 Task: Create a section Dash Decathlon and in the section, add a milestone UI/UX Improvements in the project VentureTech.
Action: Mouse moved to (61, 330)
Screenshot: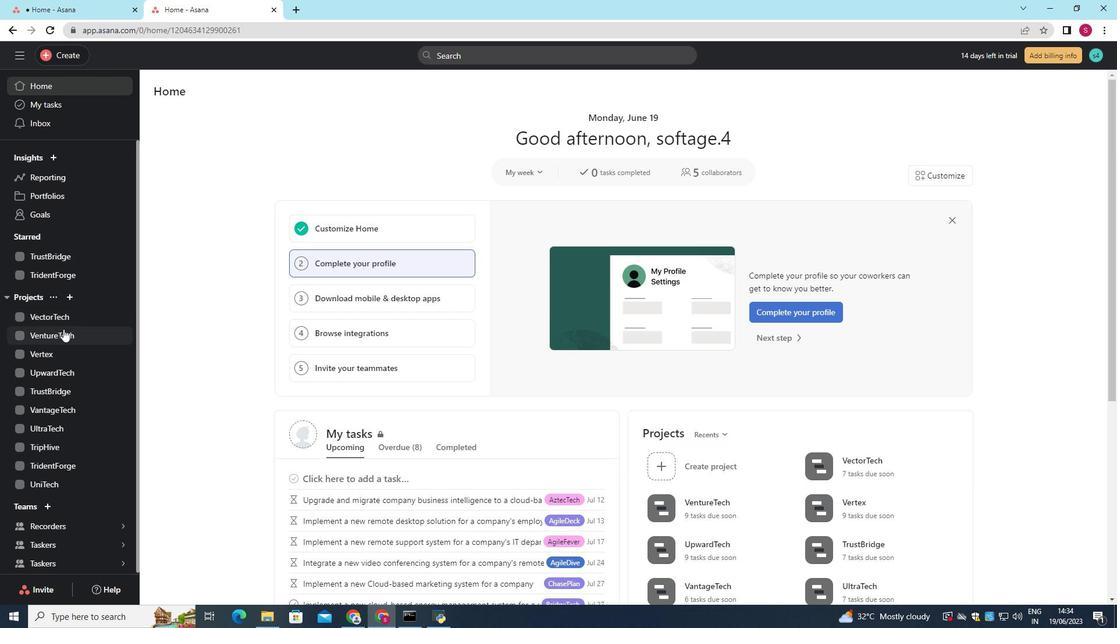 
Action: Mouse pressed left at (61, 330)
Screenshot: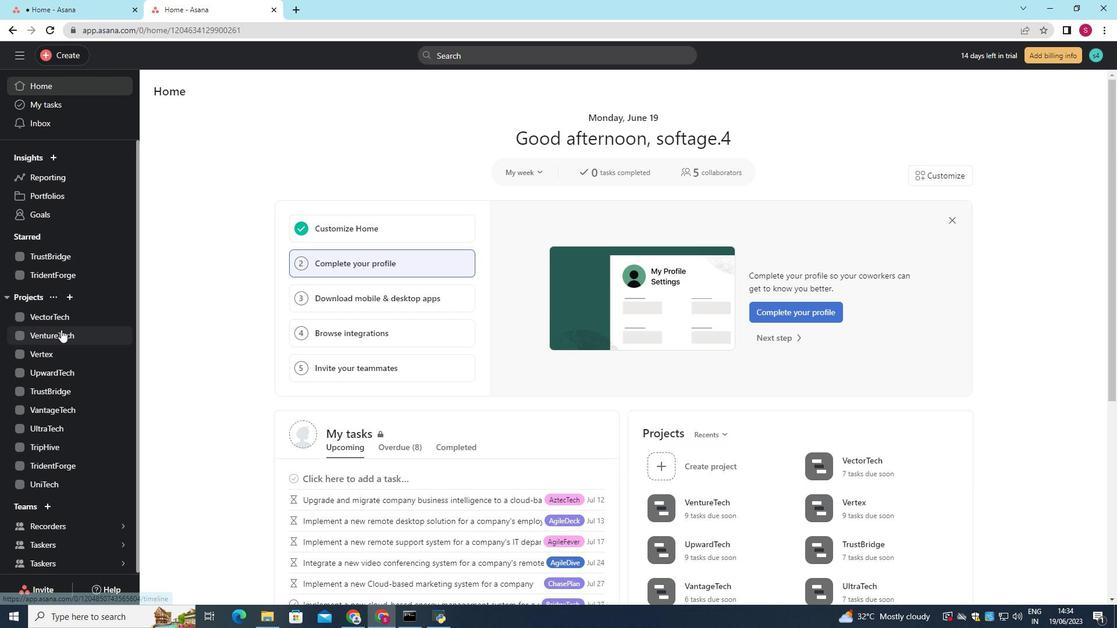 
Action: Mouse moved to (188, 513)
Screenshot: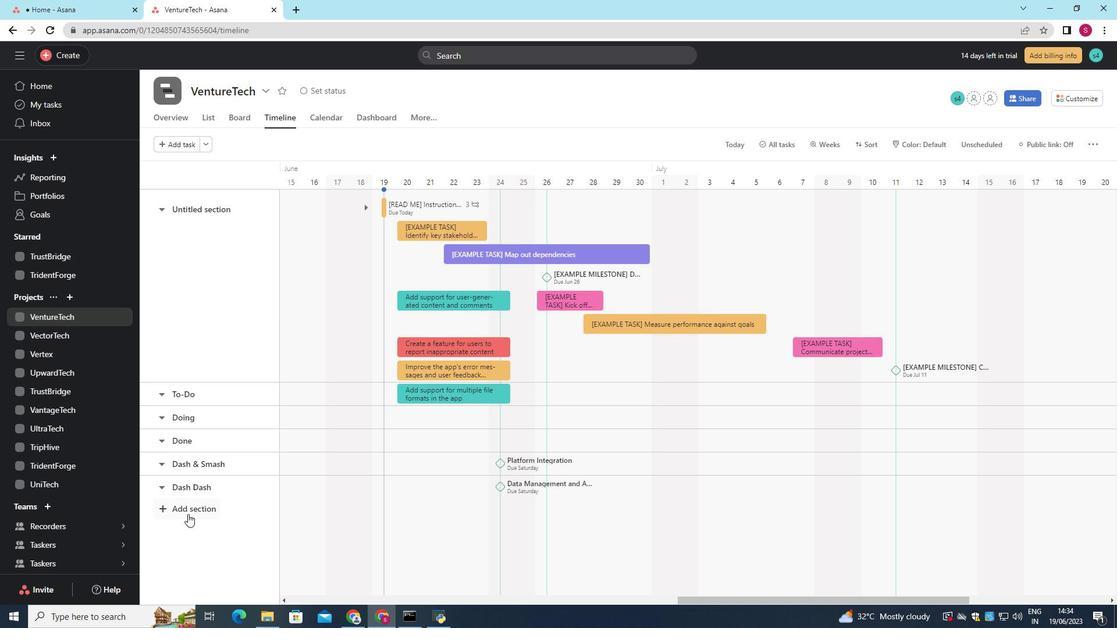 
Action: Mouse pressed left at (188, 513)
Screenshot: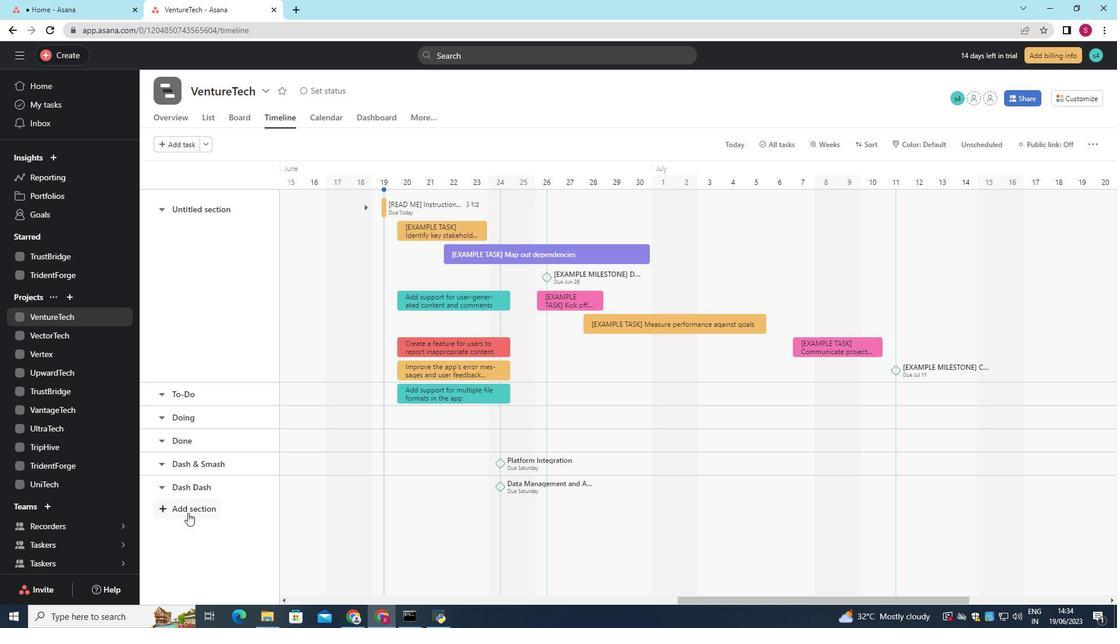 
Action: Mouse moved to (189, 511)
Screenshot: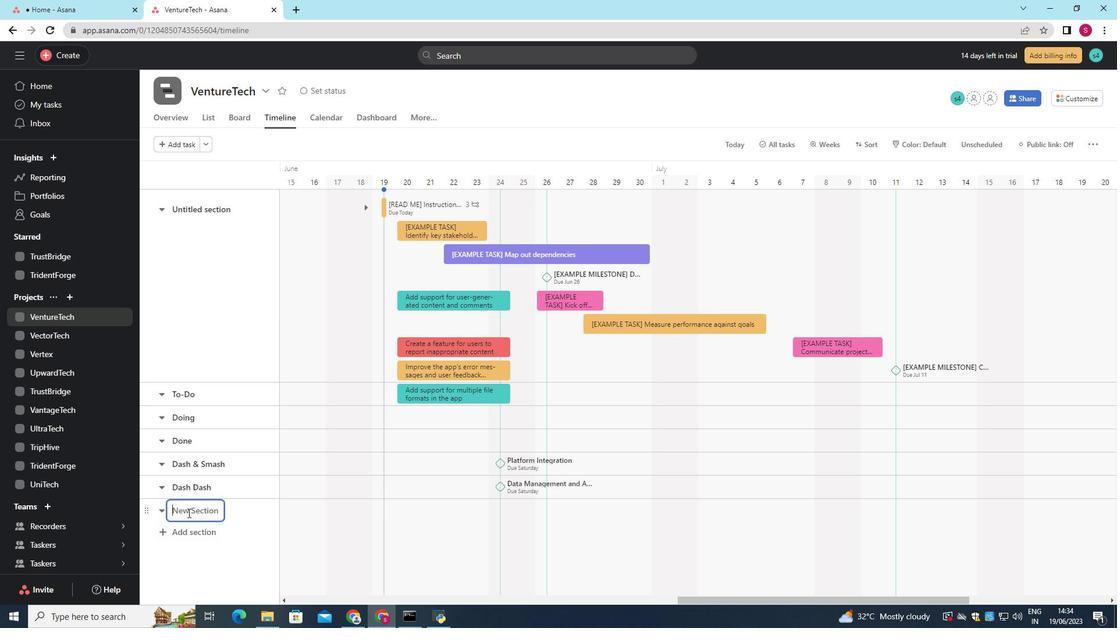 
Action: Key pressed <Key.shift>Dash<Key.space><Key.shift>Decathlon
Screenshot: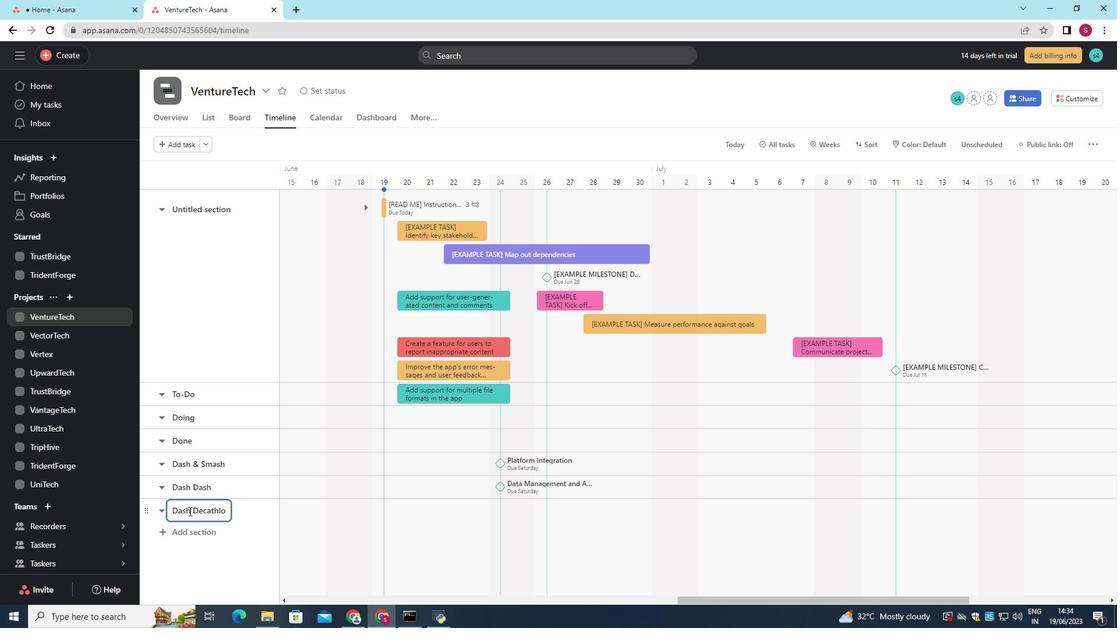 
Action: Mouse moved to (225, 507)
Screenshot: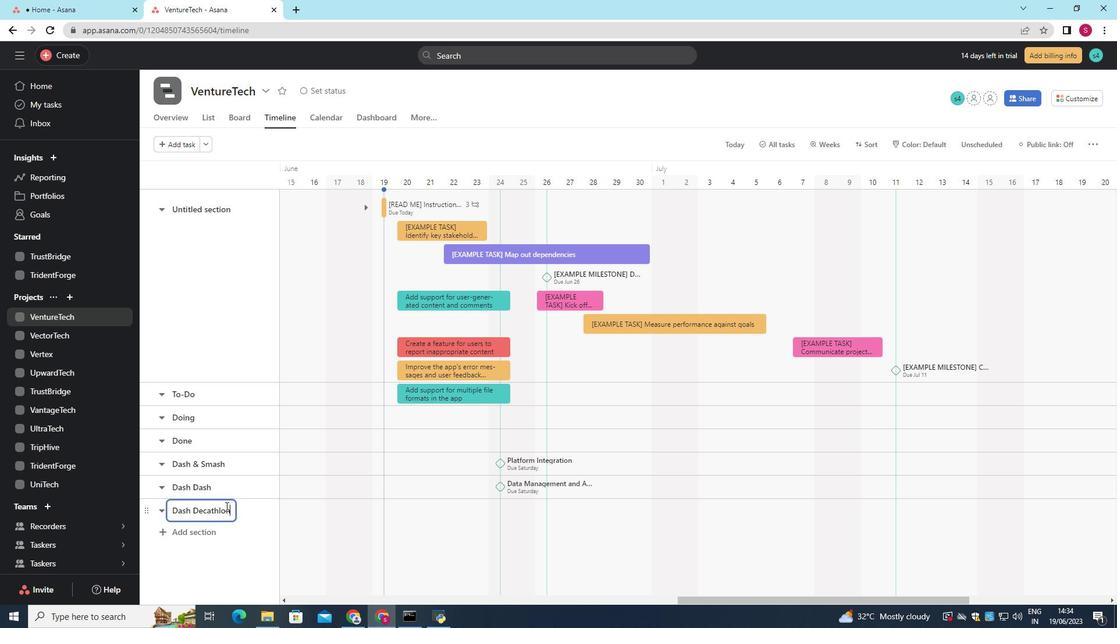 
Action: Key pressed <Key.enter>
Screenshot: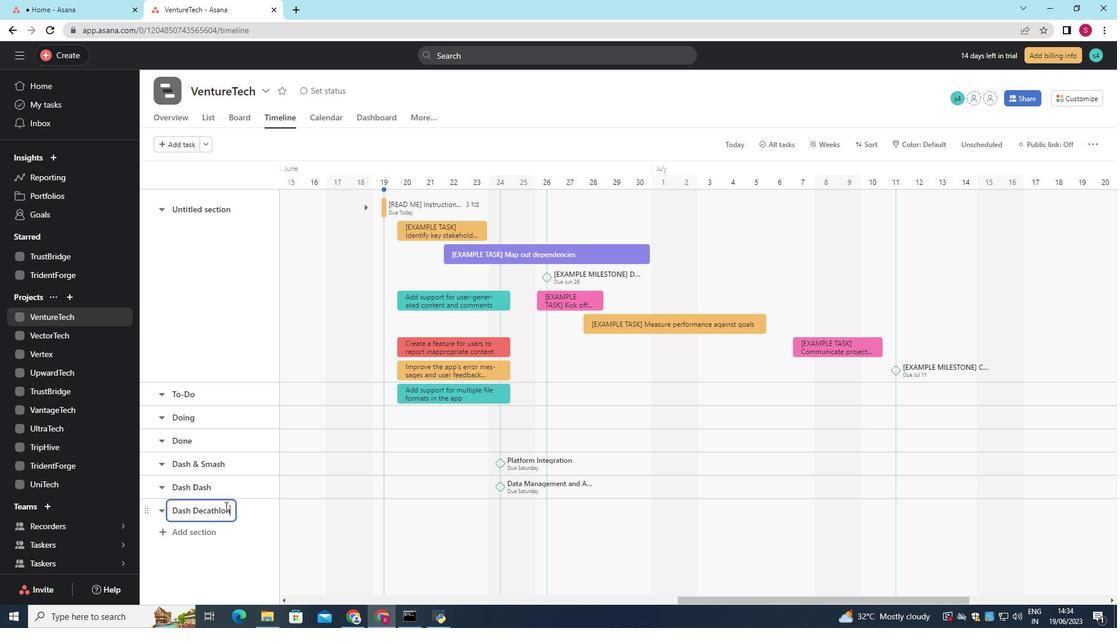 
Action: Mouse moved to (409, 528)
Screenshot: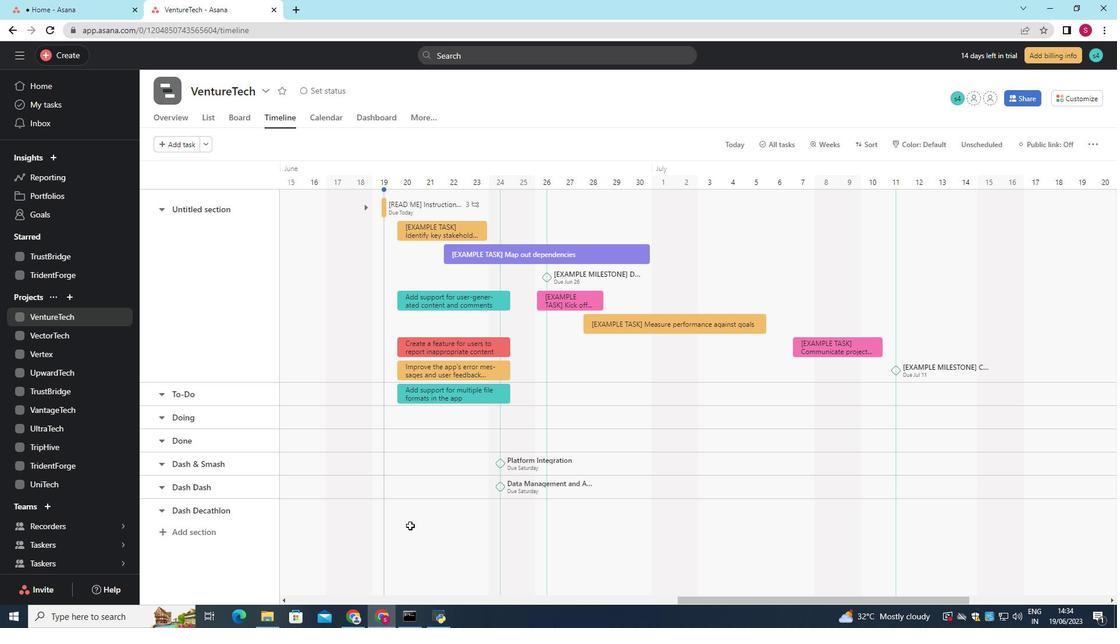 
Action: Mouse pressed left at (409, 528)
Screenshot: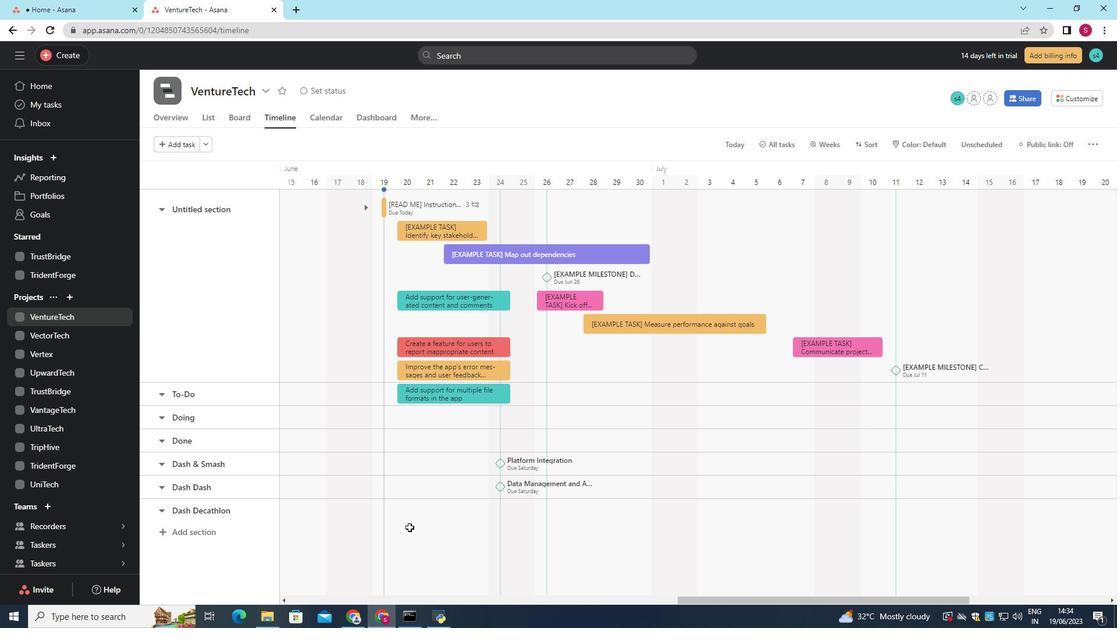 
Action: Key pressed <Key.shift>UI/<Key.shift>UX<Key.space><Key.shift>Improvements
Screenshot: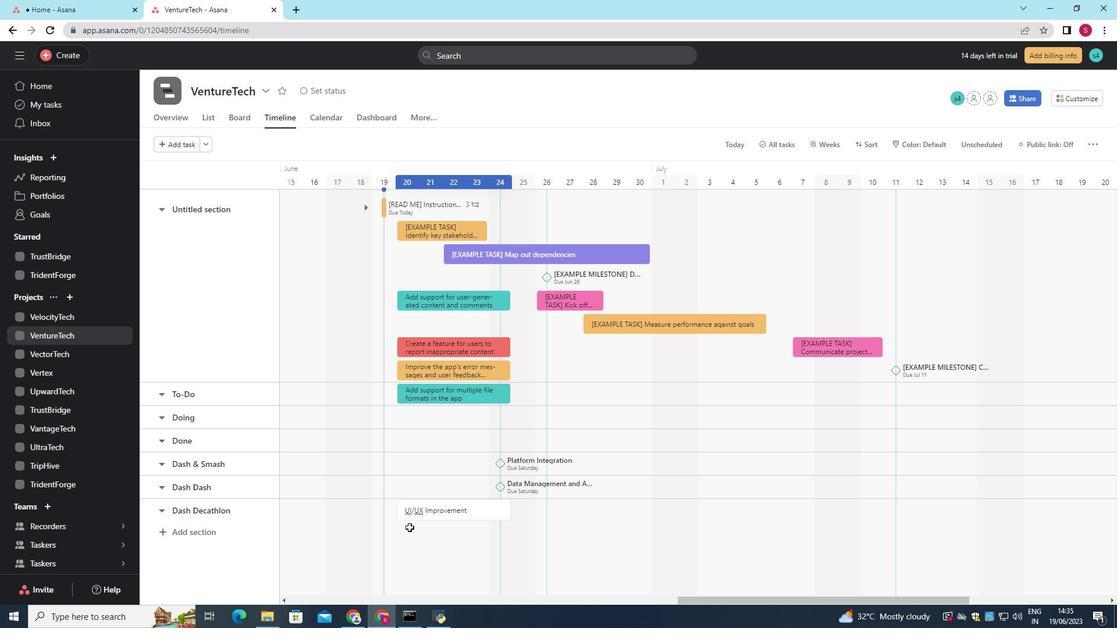 
Action: Mouse moved to (423, 480)
Screenshot: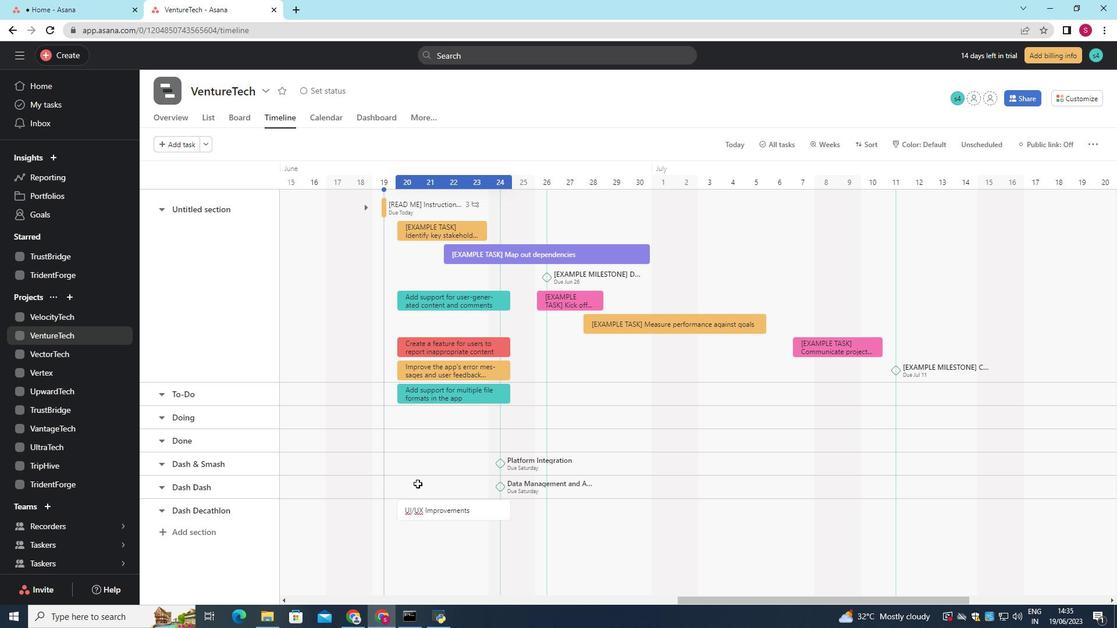 
Action: Key pressed <Key.enter>
Screenshot: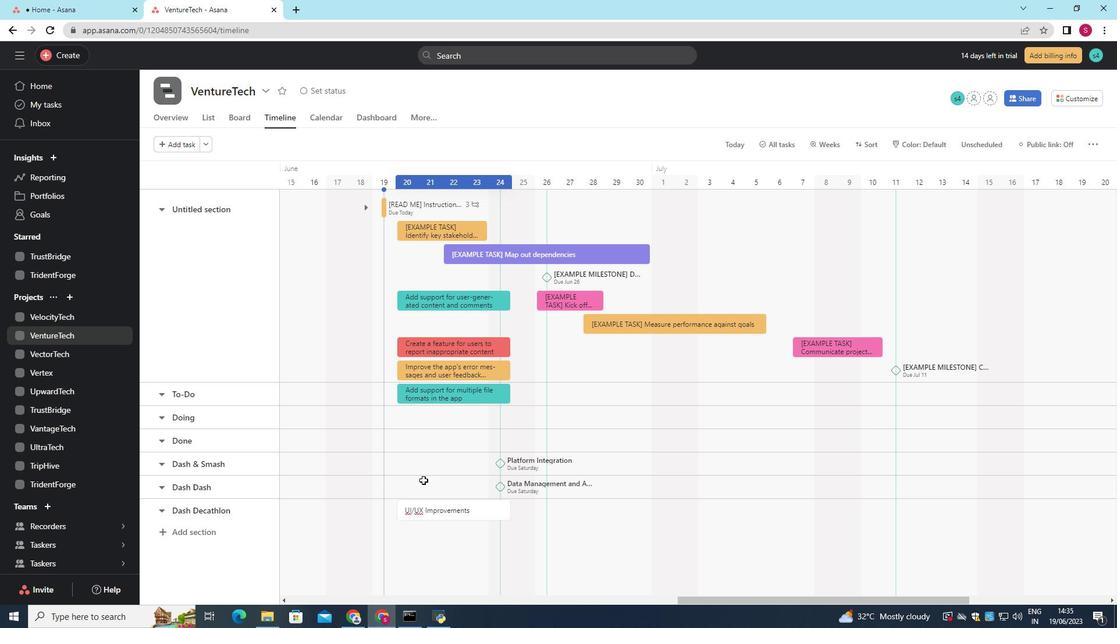 
Action: Mouse moved to (473, 506)
Screenshot: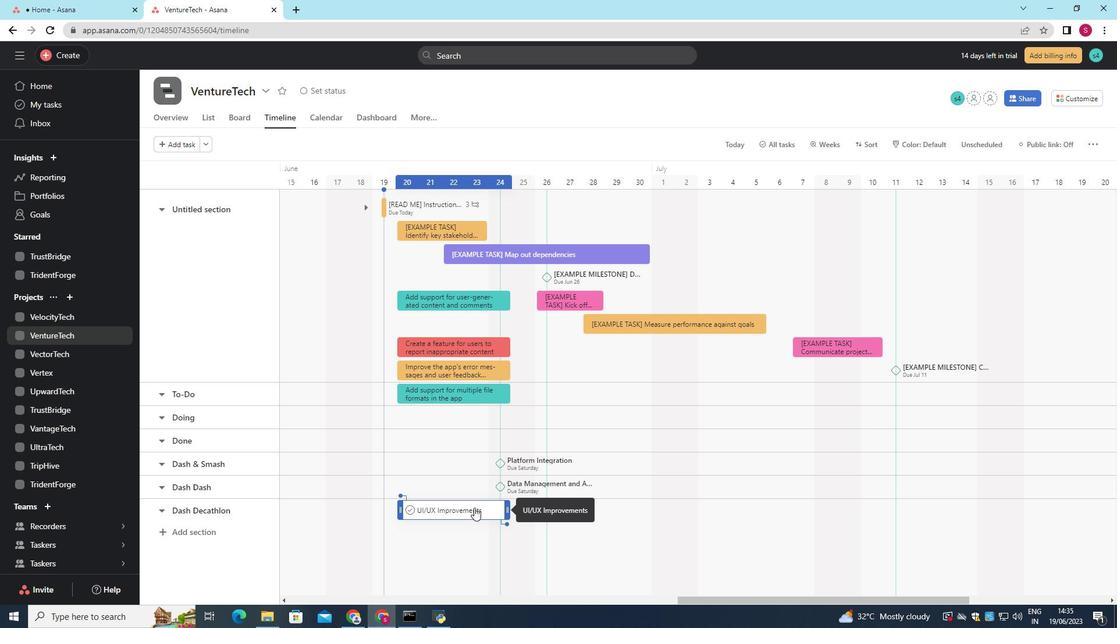 
Action: Mouse pressed right at (473, 506)
Screenshot: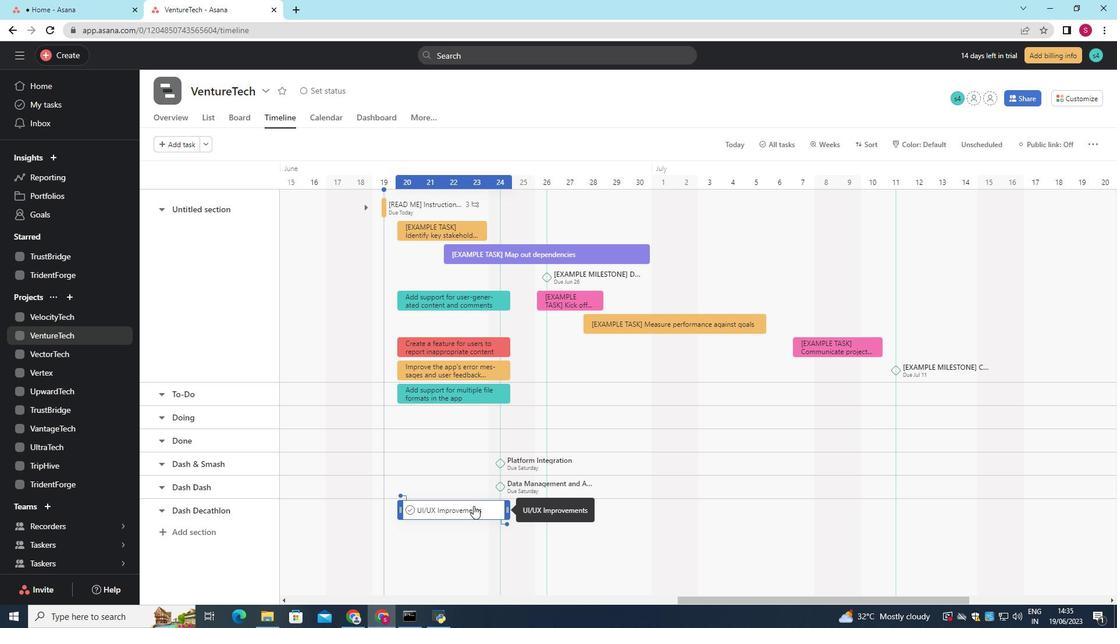 
Action: Mouse moved to (496, 444)
Screenshot: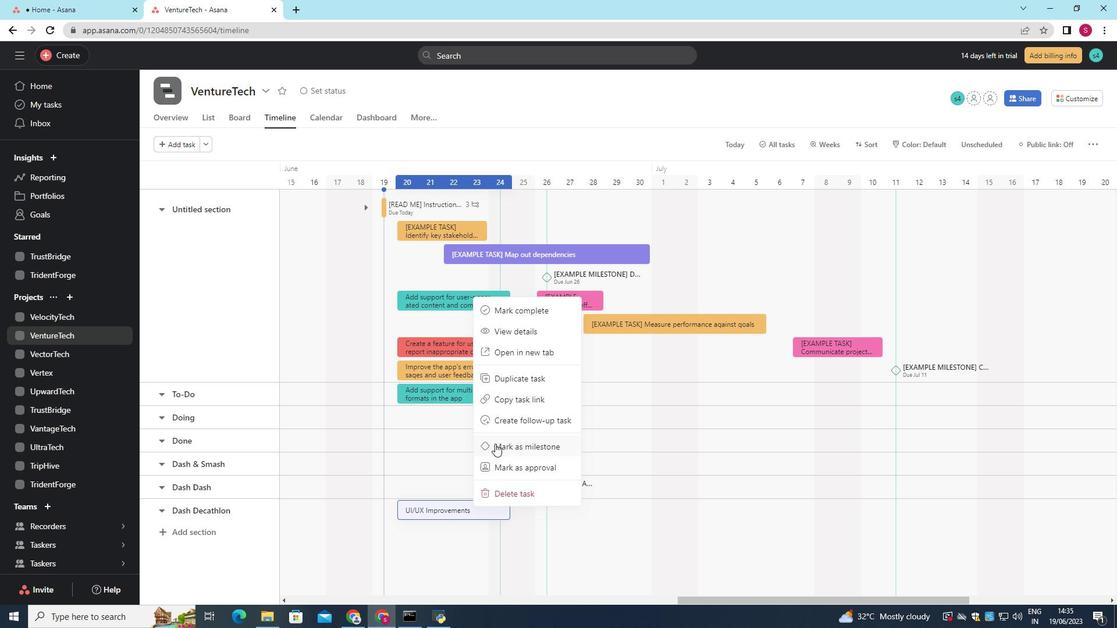 
Action: Mouse pressed left at (496, 444)
Screenshot: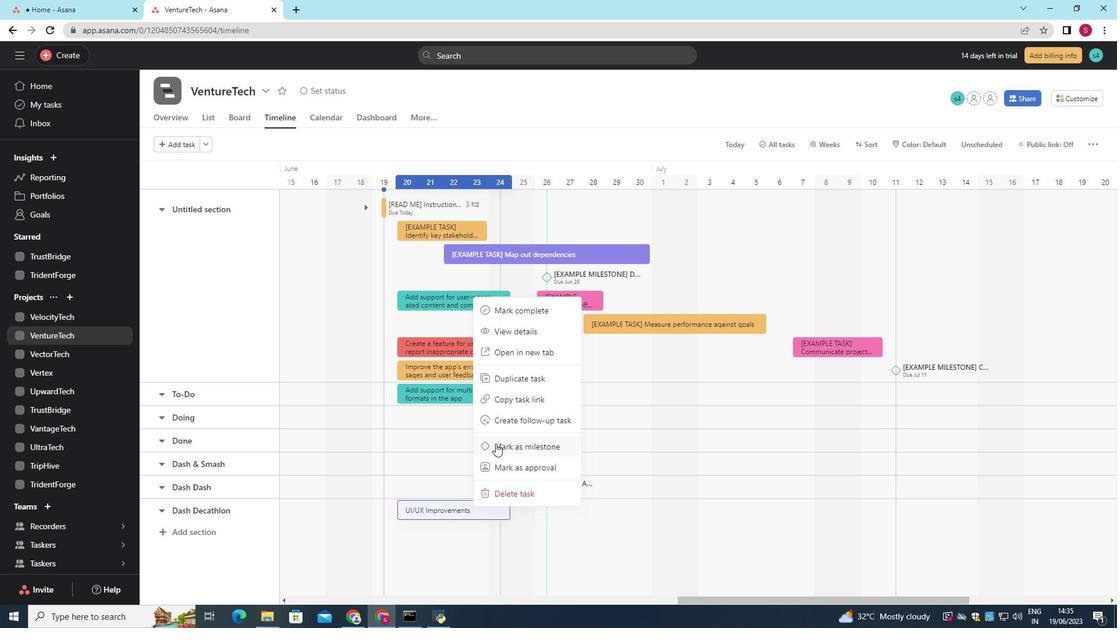 
Action: Mouse moved to (496, 443)
Screenshot: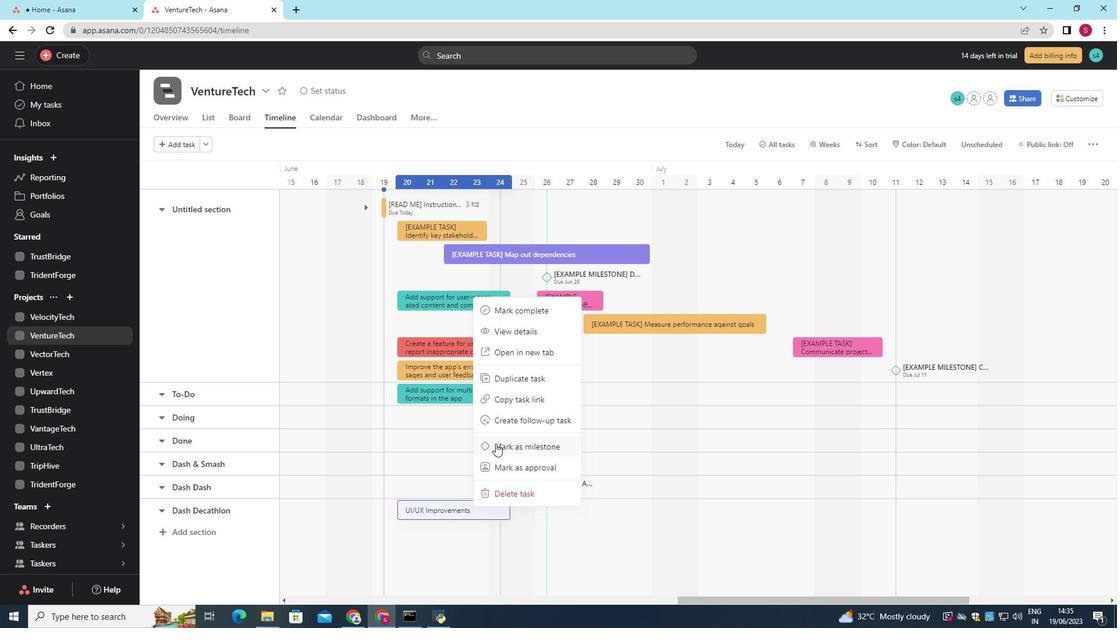 
